 Task: Set the company name to 'does not match regex' while creating a New Invoice.
Action: Mouse moved to (157, 19)
Screenshot: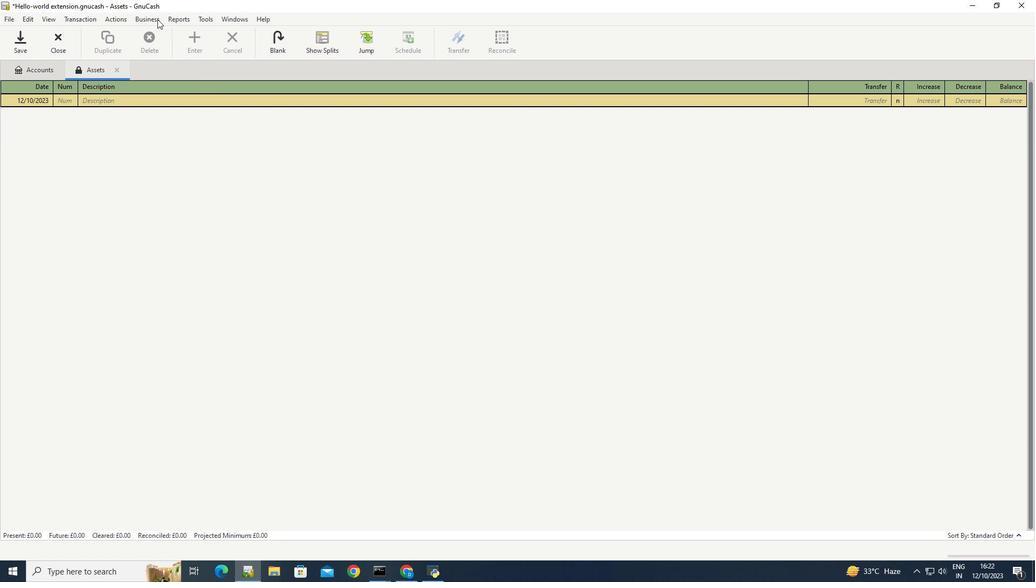 
Action: Mouse pressed left at (157, 19)
Screenshot: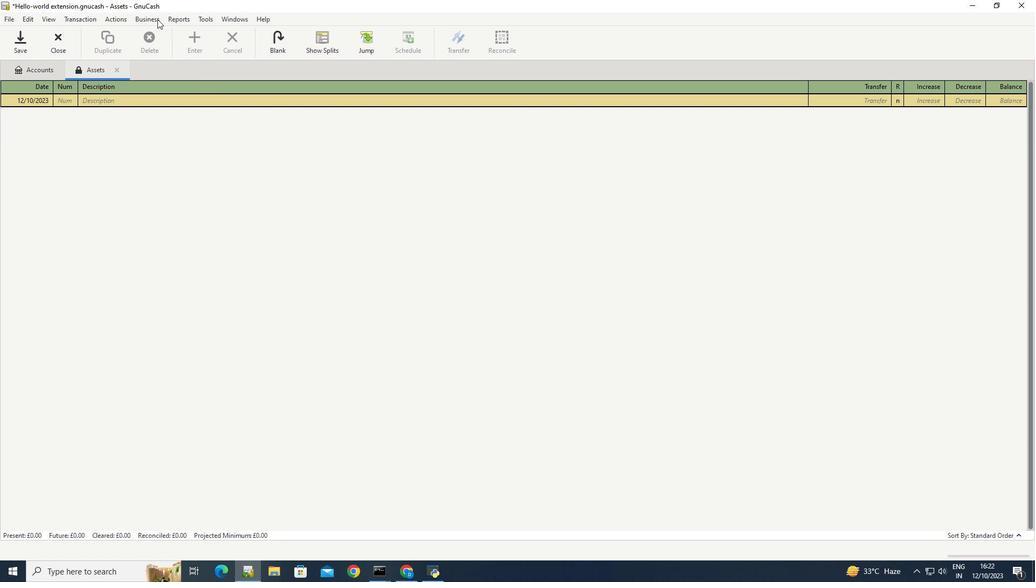 
Action: Mouse moved to (284, 73)
Screenshot: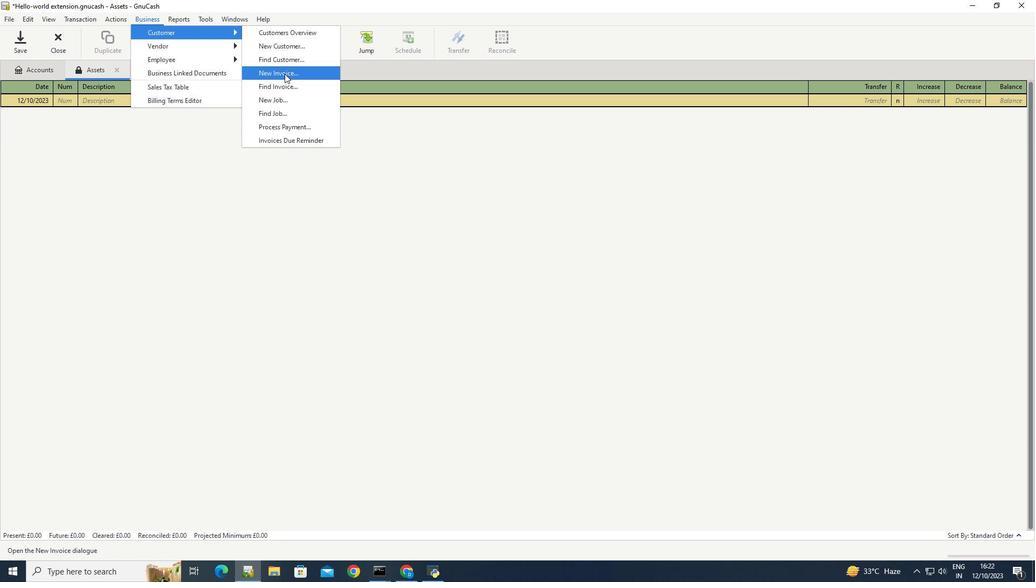 
Action: Mouse pressed left at (284, 73)
Screenshot: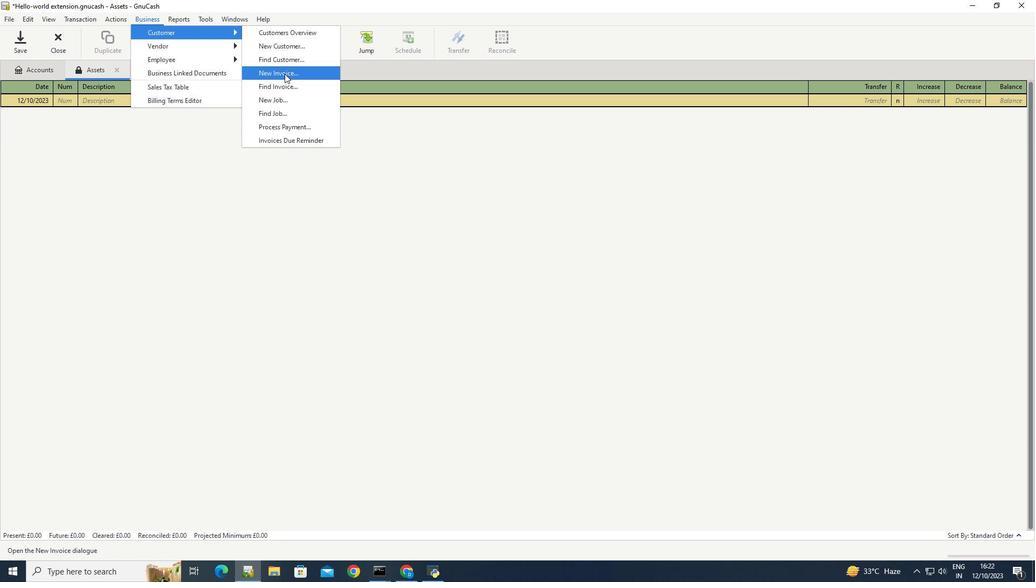 
Action: Mouse moved to (574, 288)
Screenshot: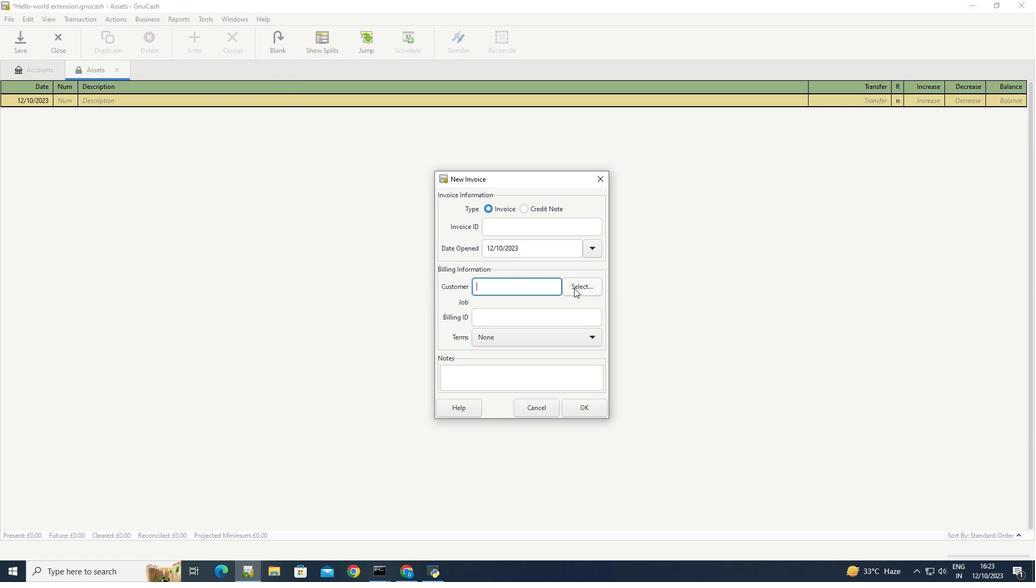 
Action: Mouse pressed left at (574, 288)
Screenshot: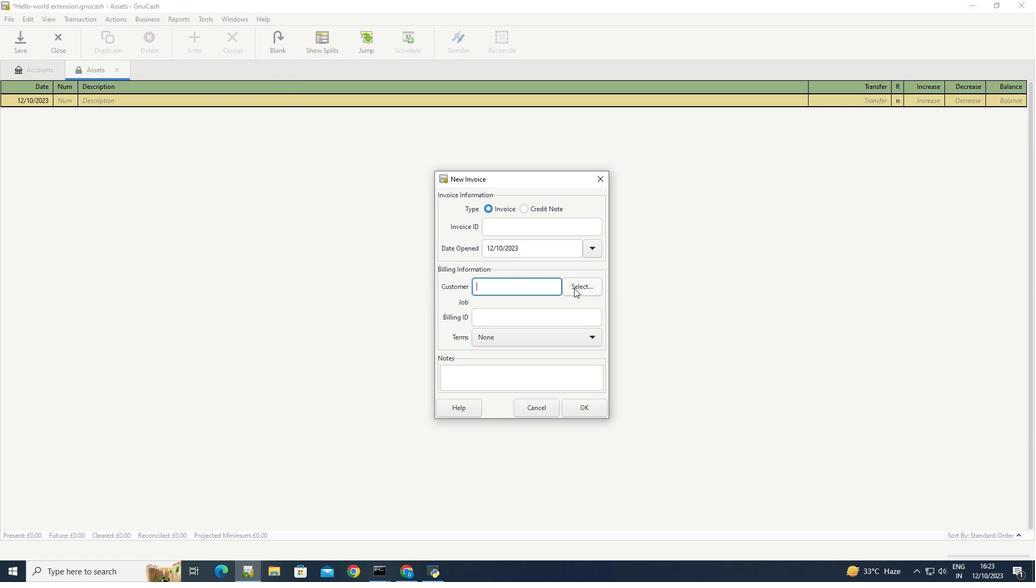 
Action: Mouse moved to (401, 254)
Screenshot: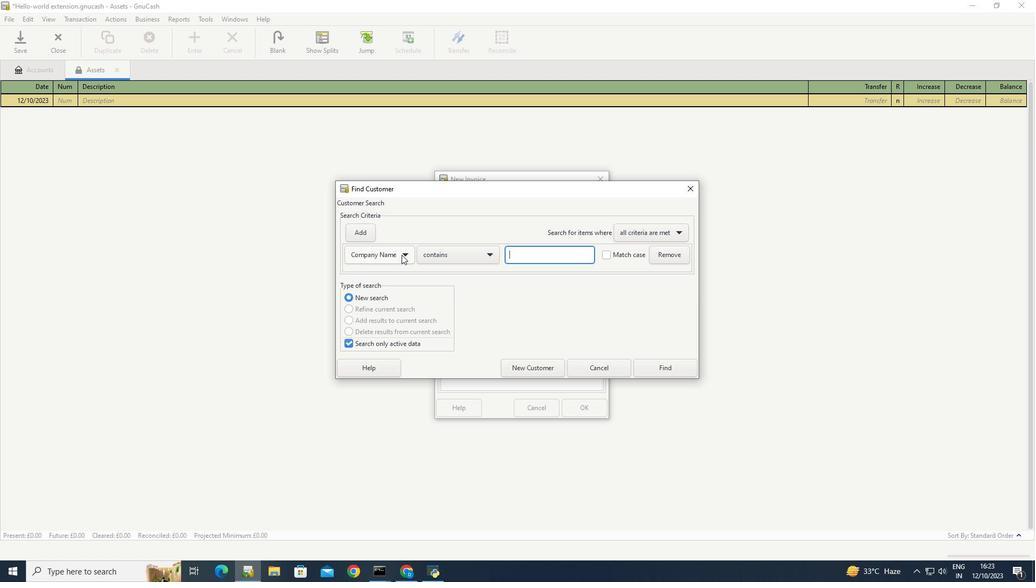 
Action: Mouse pressed left at (401, 254)
Screenshot: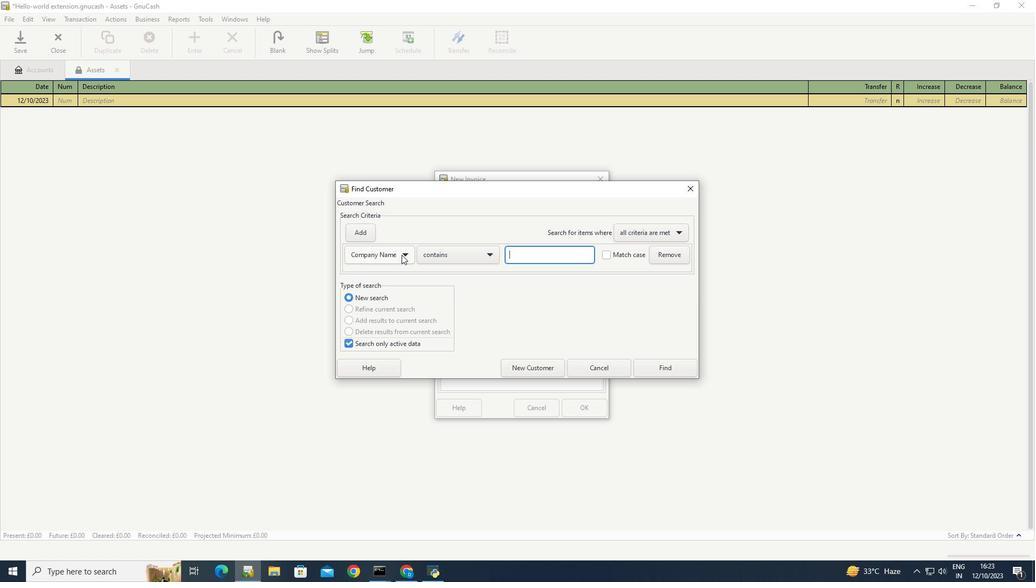
Action: Mouse moved to (372, 258)
Screenshot: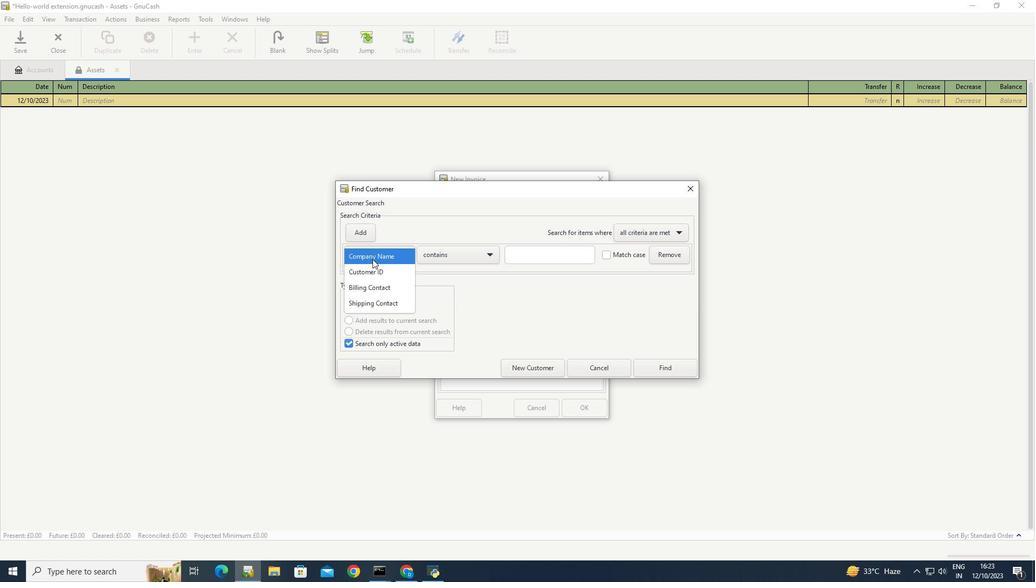 
Action: Mouse pressed left at (372, 258)
Screenshot: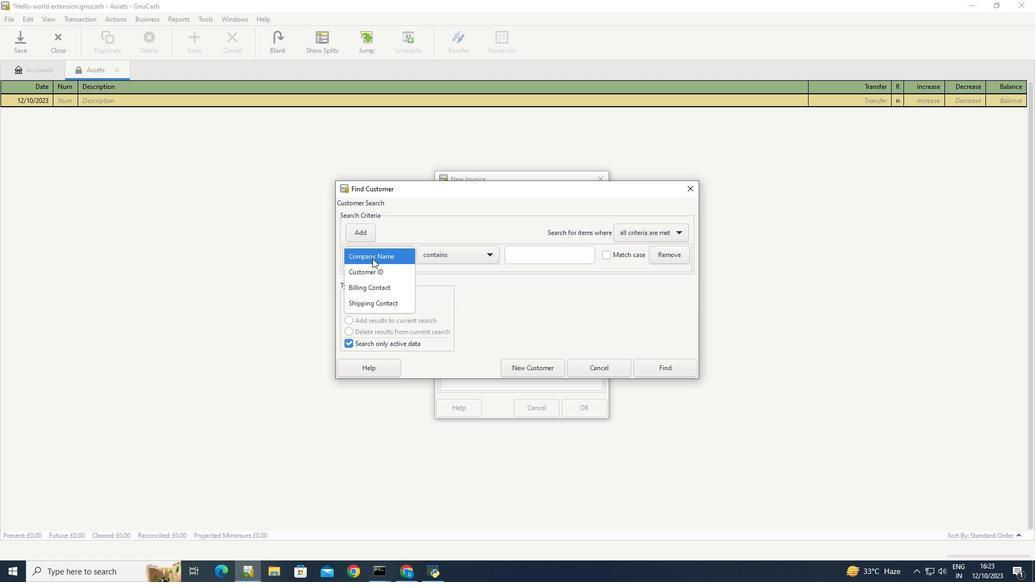
Action: Mouse moved to (490, 253)
Screenshot: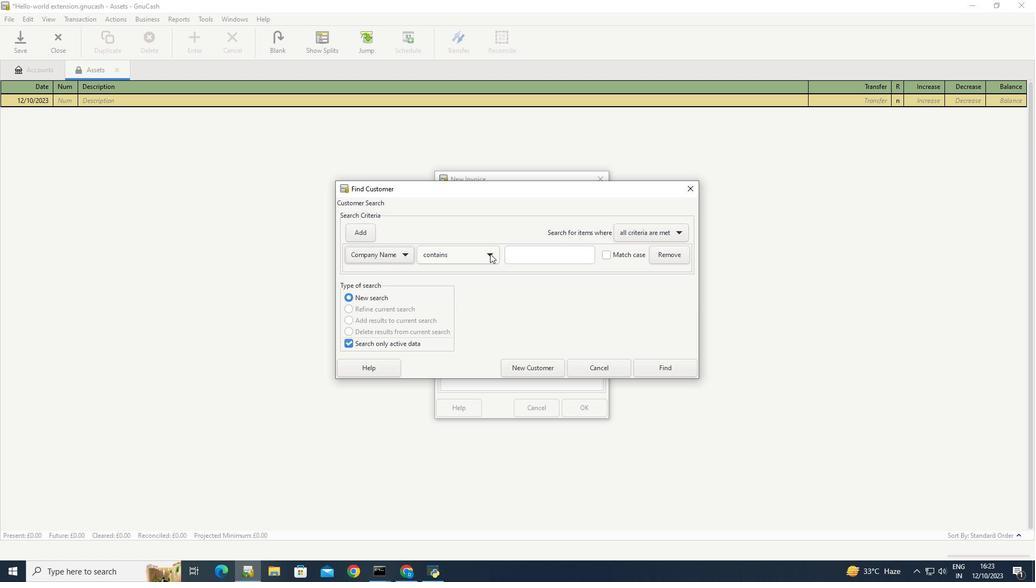 
Action: Mouse pressed left at (490, 253)
Screenshot: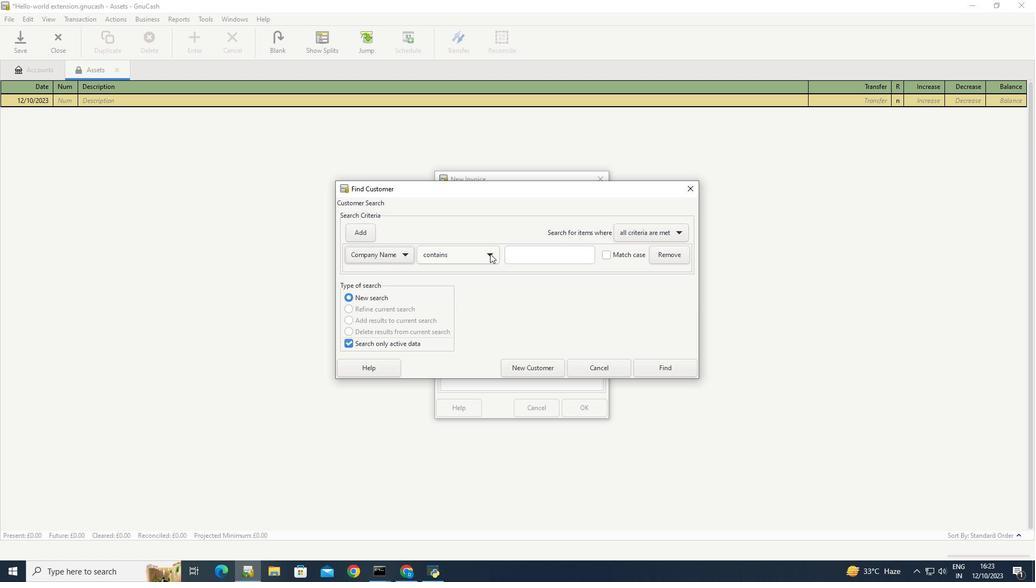 
Action: Mouse moved to (470, 301)
Screenshot: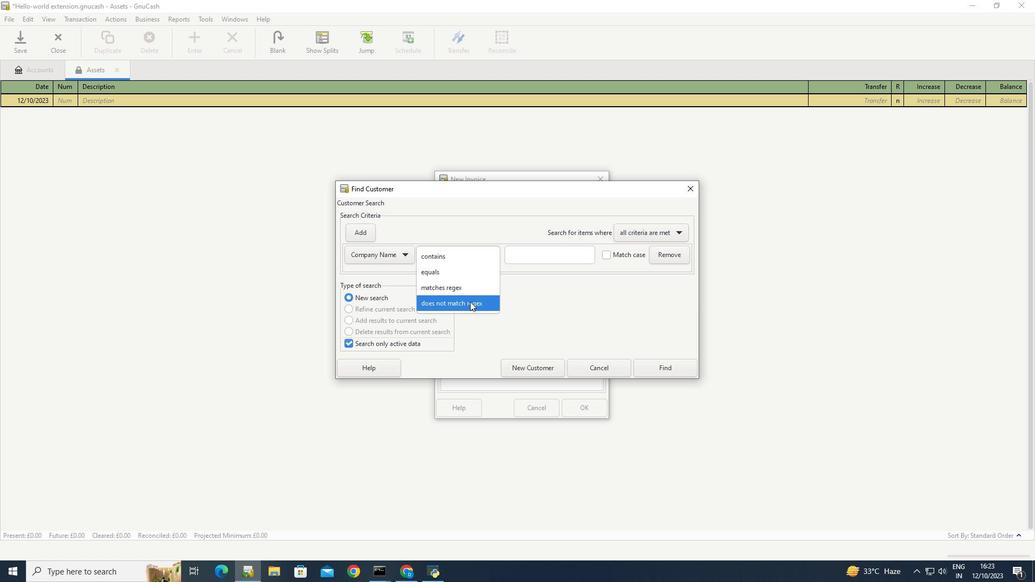 
Action: Mouse pressed left at (470, 301)
Screenshot: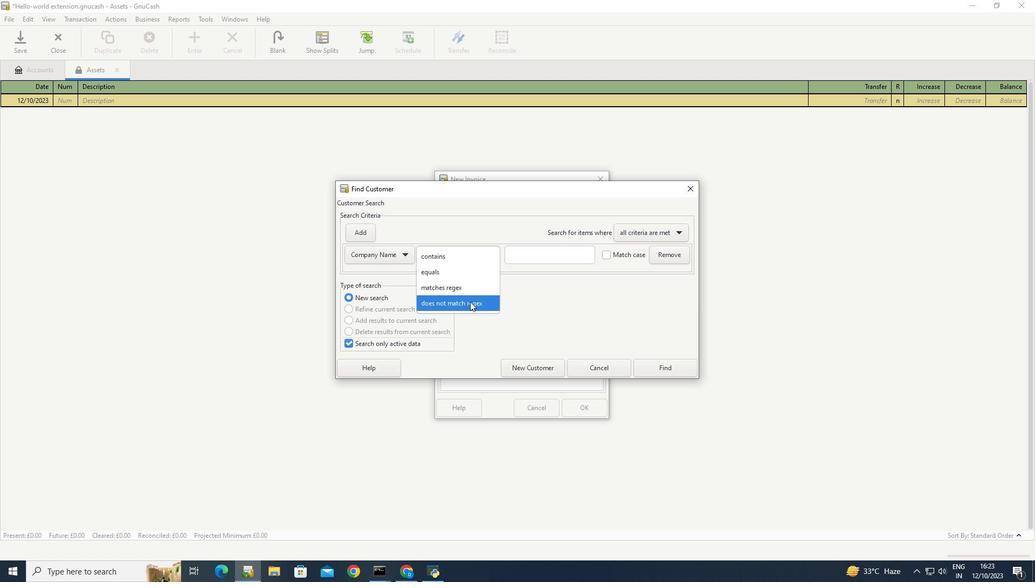 
Action: Mouse moved to (491, 306)
Screenshot: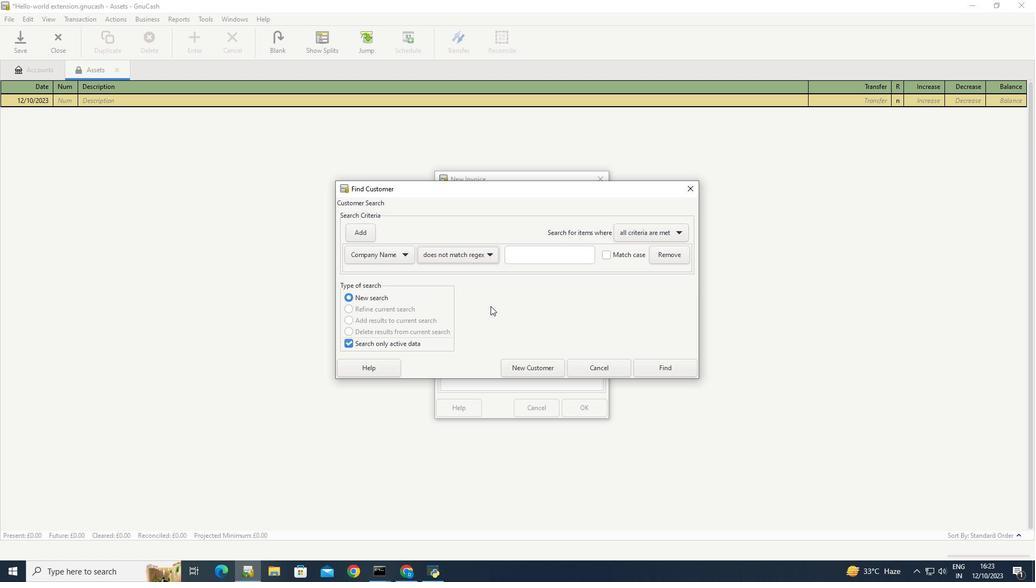 
Action: Mouse pressed left at (491, 306)
Screenshot: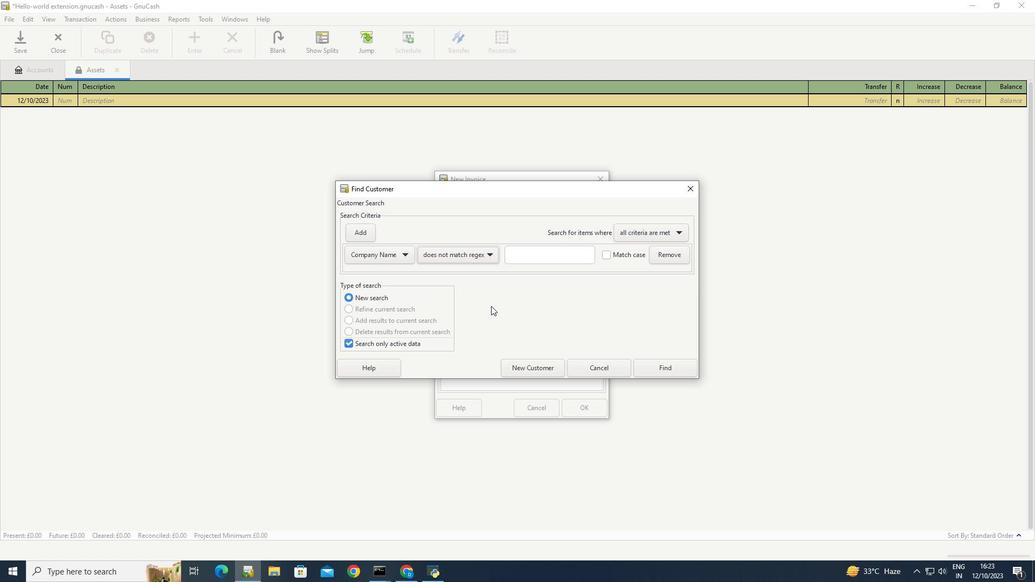 
